 Task: Enable the video filter "Video post-processing filter" for mosaic bridge stream output.
Action: Mouse moved to (93, 9)
Screenshot: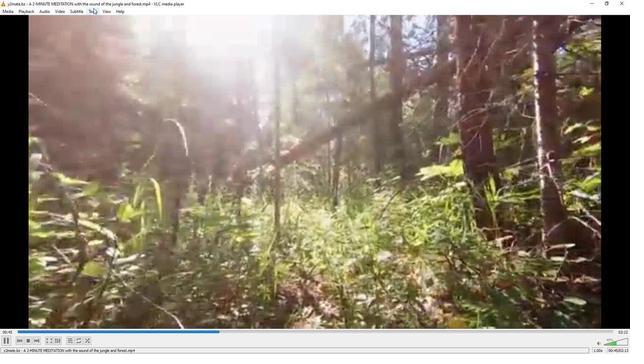
Action: Mouse pressed left at (93, 9)
Screenshot: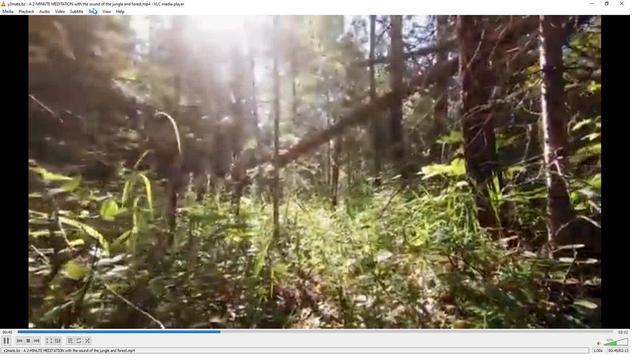 
Action: Mouse moved to (102, 91)
Screenshot: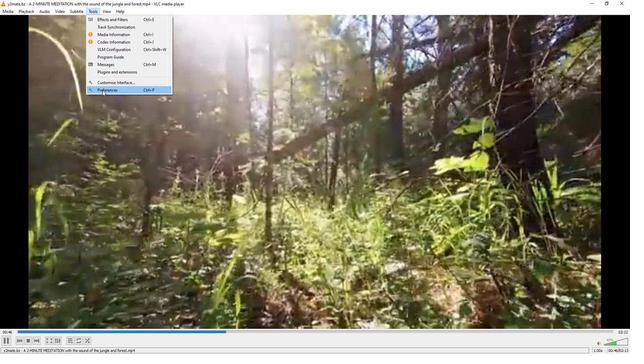 
Action: Mouse pressed left at (102, 91)
Screenshot: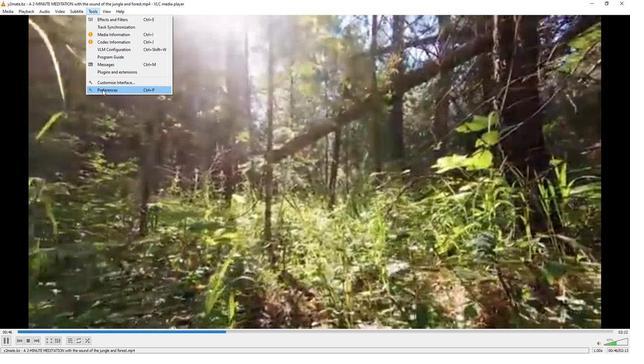 
Action: Mouse moved to (207, 289)
Screenshot: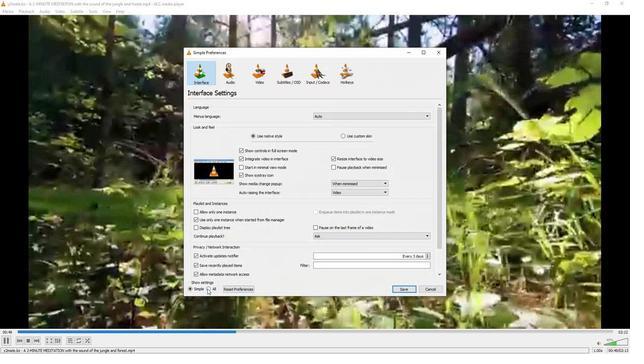 
Action: Mouse pressed left at (207, 289)
Screenshot: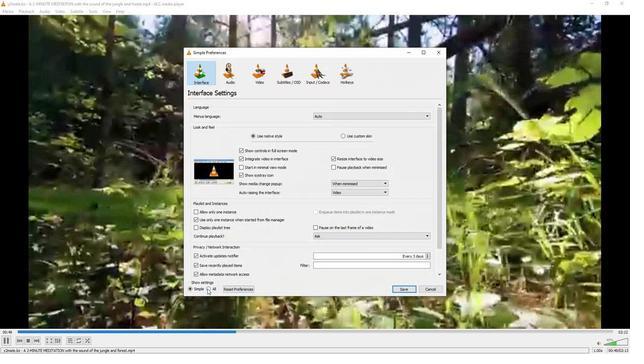 
Action: Mouse moved to (218, 249)
Screenshot: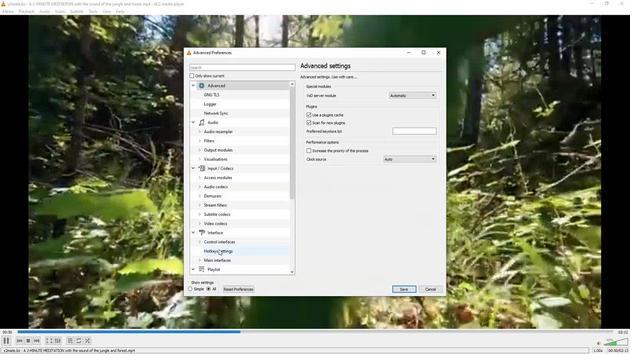 
Action: Mouse scrolled (218, 249) with delta (0, 0)
Screenshot: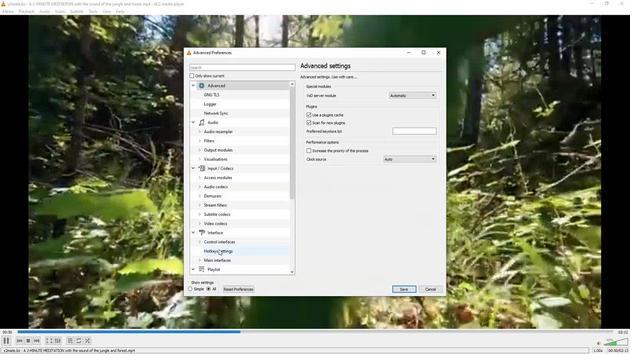 
Action: Mouse moved to (219, 247)
Screenshot: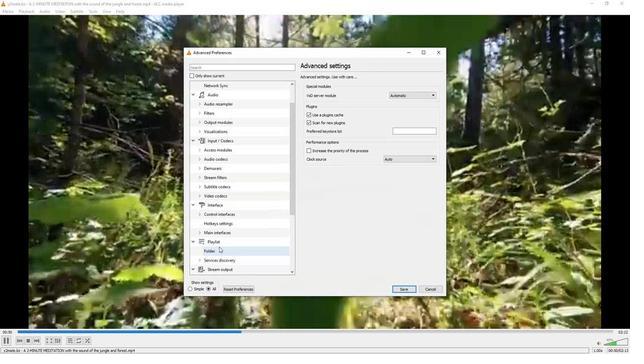 
Action: Mouse scrolled (219, 246) with delta (0, 0)
Screenshot: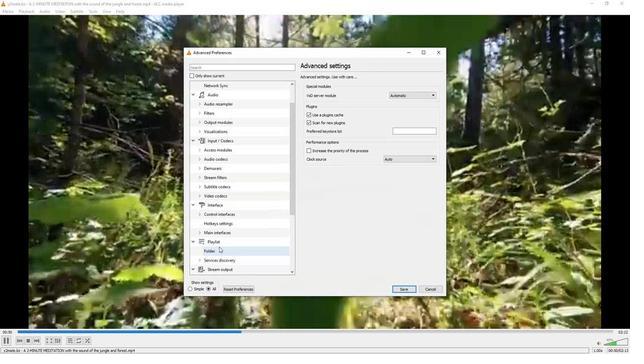 
Action: Mouse moved to (219, 245)
Screenshot: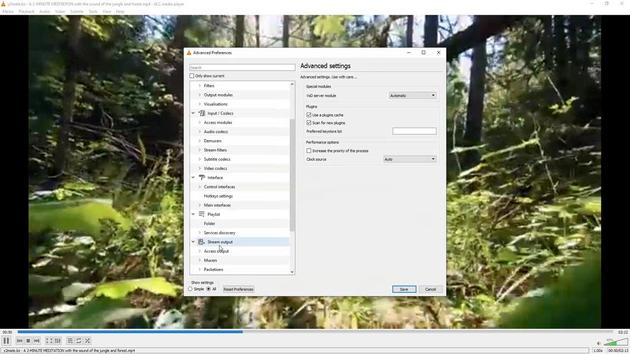 
Action: Mouse scrolled (219, 245) with delta (0, 0)
Screenshot: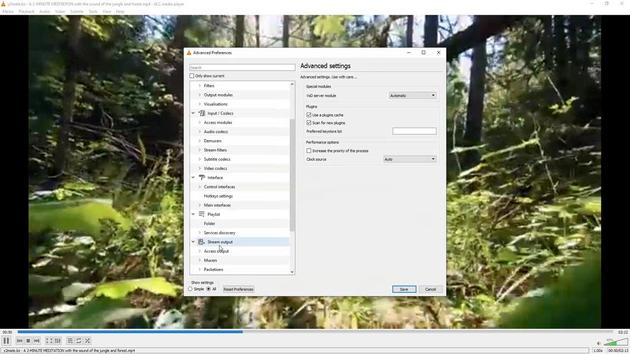 
Action: Mouse moved to (200, 252)
Screenshot: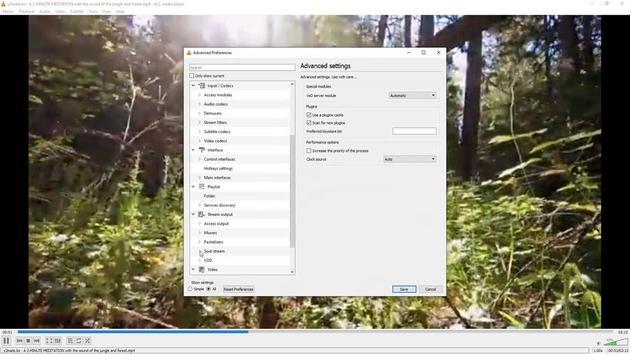 
Action: Mouse pressed left at (200, 252)
Screenshot: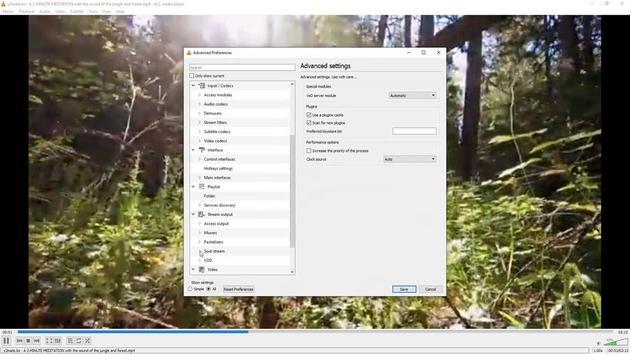 
Action: Mouse moved to (204, 245)
Screenshot: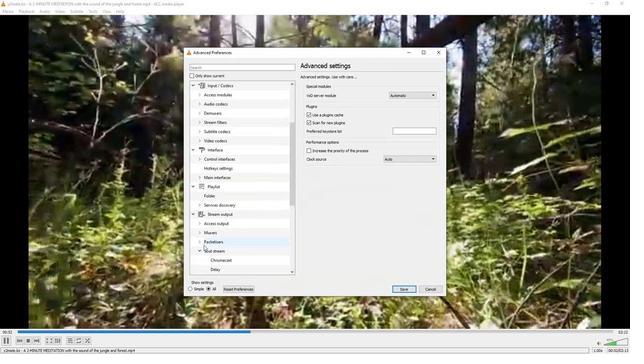 
Action: Mouse scrolled (204, 245) with delta (0, 0)
Screenshot: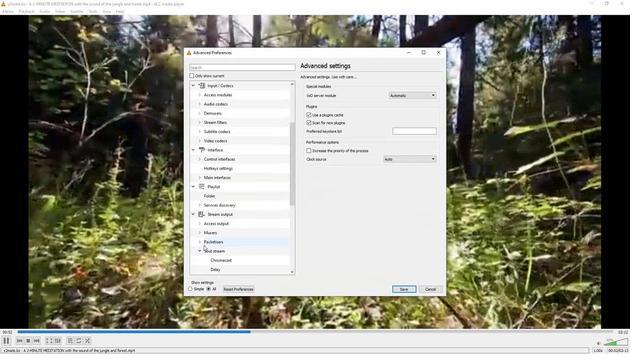 
Action: Mouse moved to (204, 245)
Screenshot: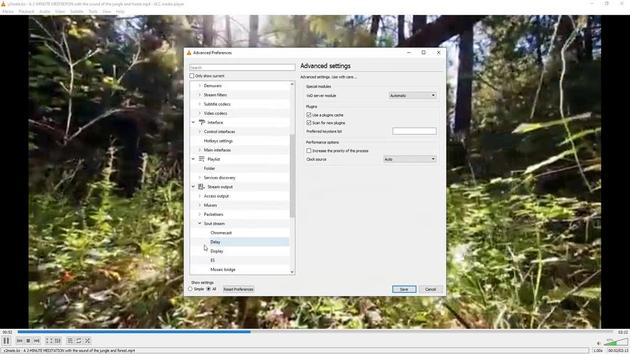 
Action: Mouse scrolled (204, 244) with delta (0, 0)
Screenshot: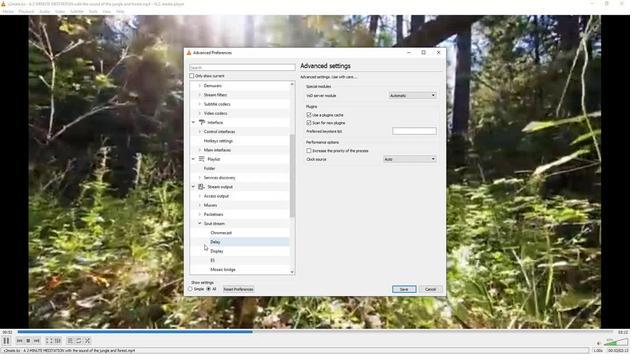 
Action: Mouse moved to (214, 241)
Screenshot: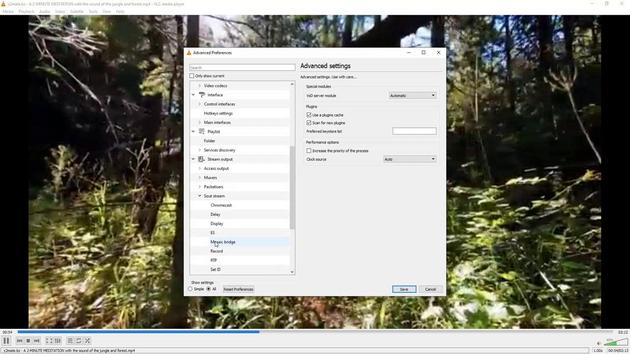 
Action: Mouse pressed left at (214, 241)
Screenshot: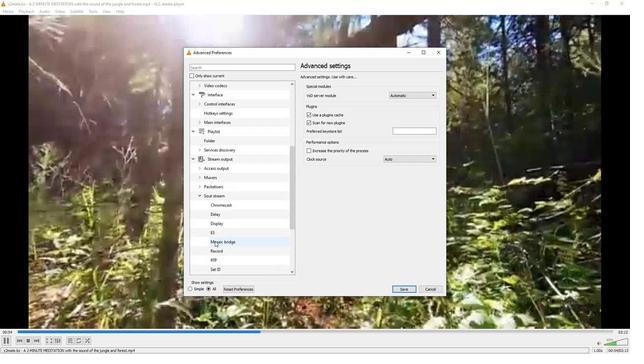 
Action: Mouse moved to (308, 179)
Screenshot: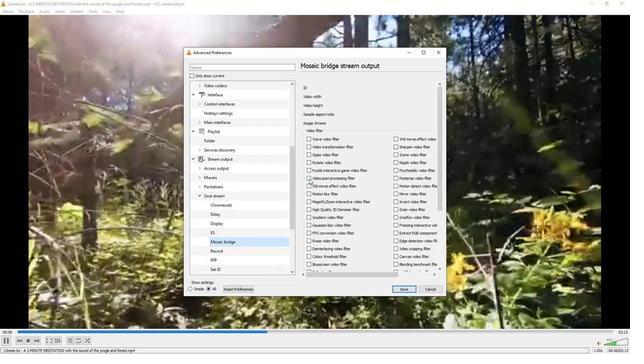 
Action: Mouse pressed left at (308, 179)
Screenshot: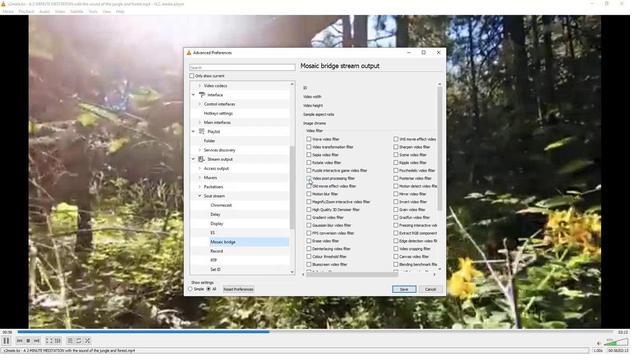 
Action: Mouse moved to (308, 179)
Screenshot: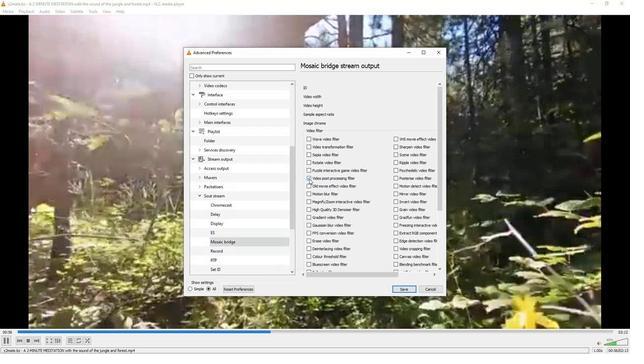 
